 Task: Â Resize a video.
Action: Mouse pressed left at (752, 513)
Screenshot: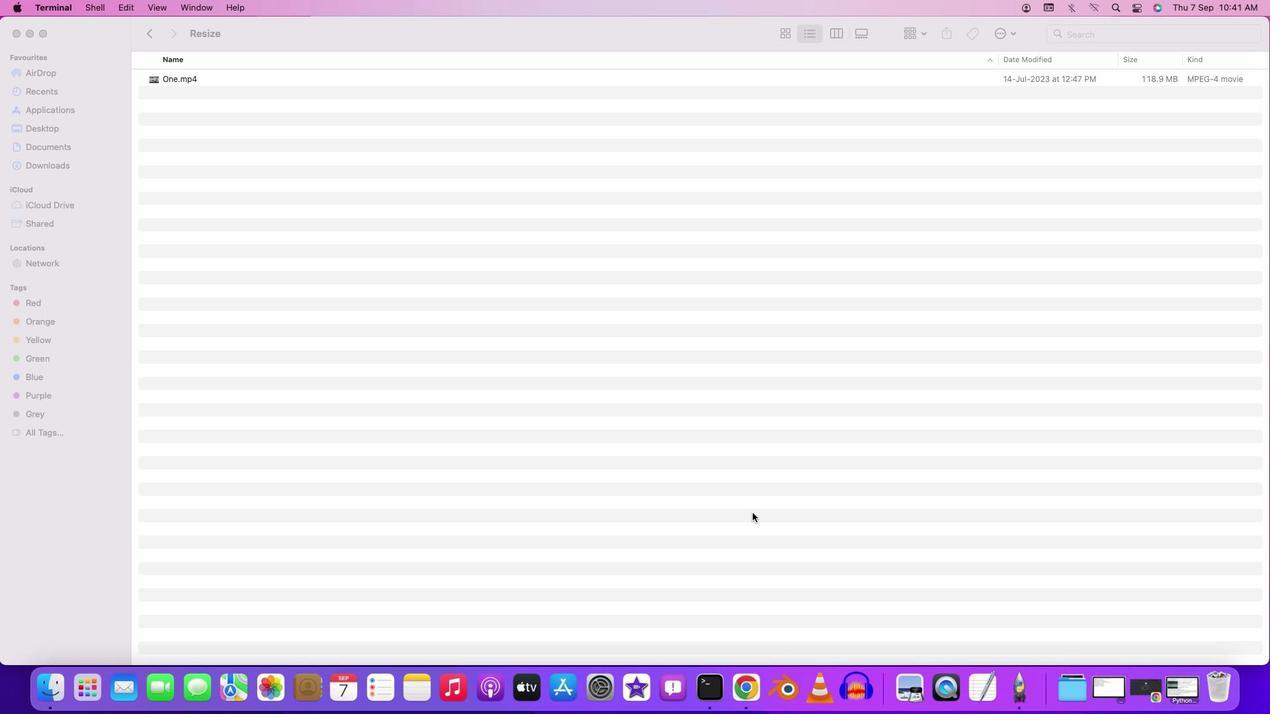 
Action: Mouse moved to (712, 675)
Screenshot: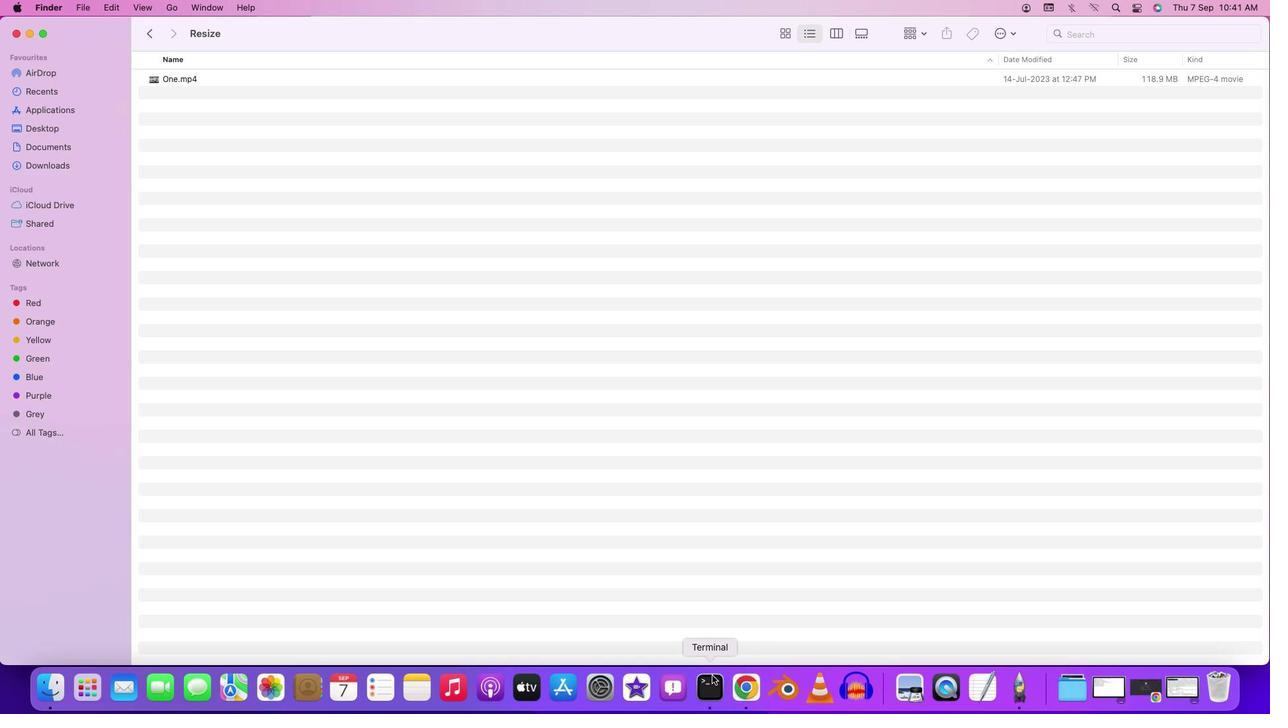 
Action: Mouse pressed right at (712, 675)
Screenshot: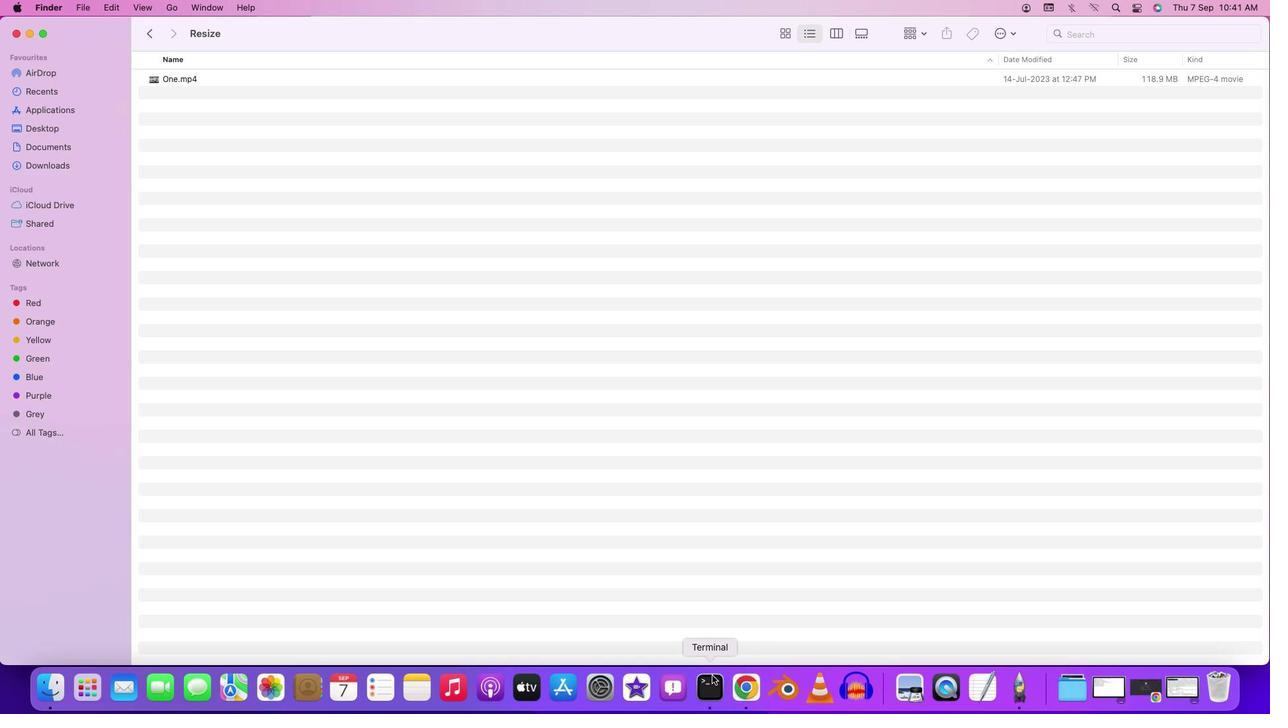 
Action: Mouse moved to (744, 519)
Screenshot: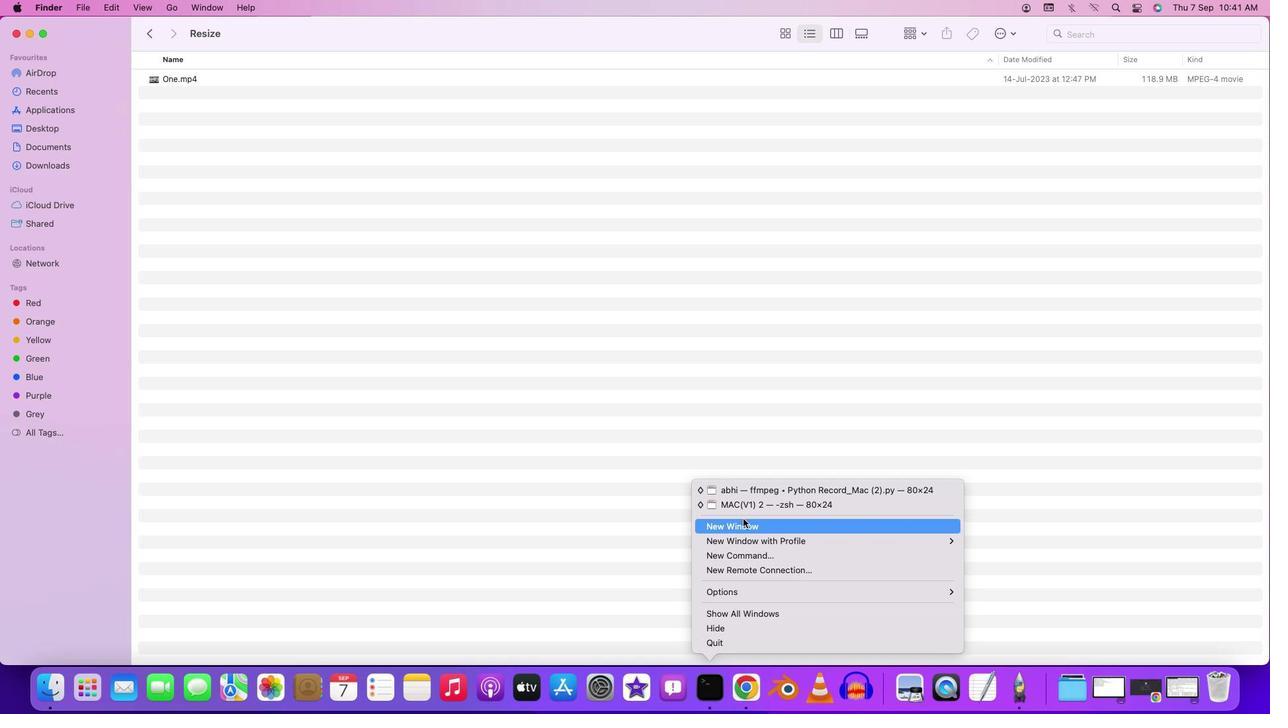 
Action: Mouse pressed left at (744, 519)
Screenshot: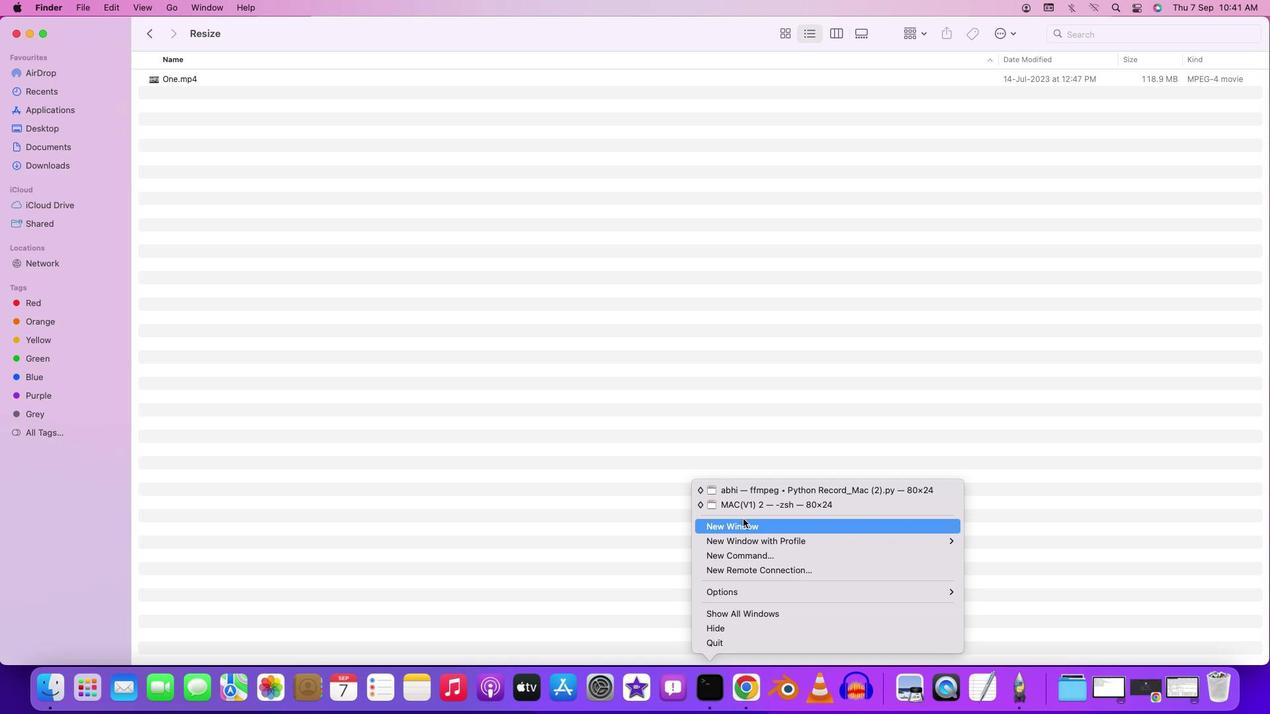 
Action: Mouse moved to (742, 519)
Screenshot: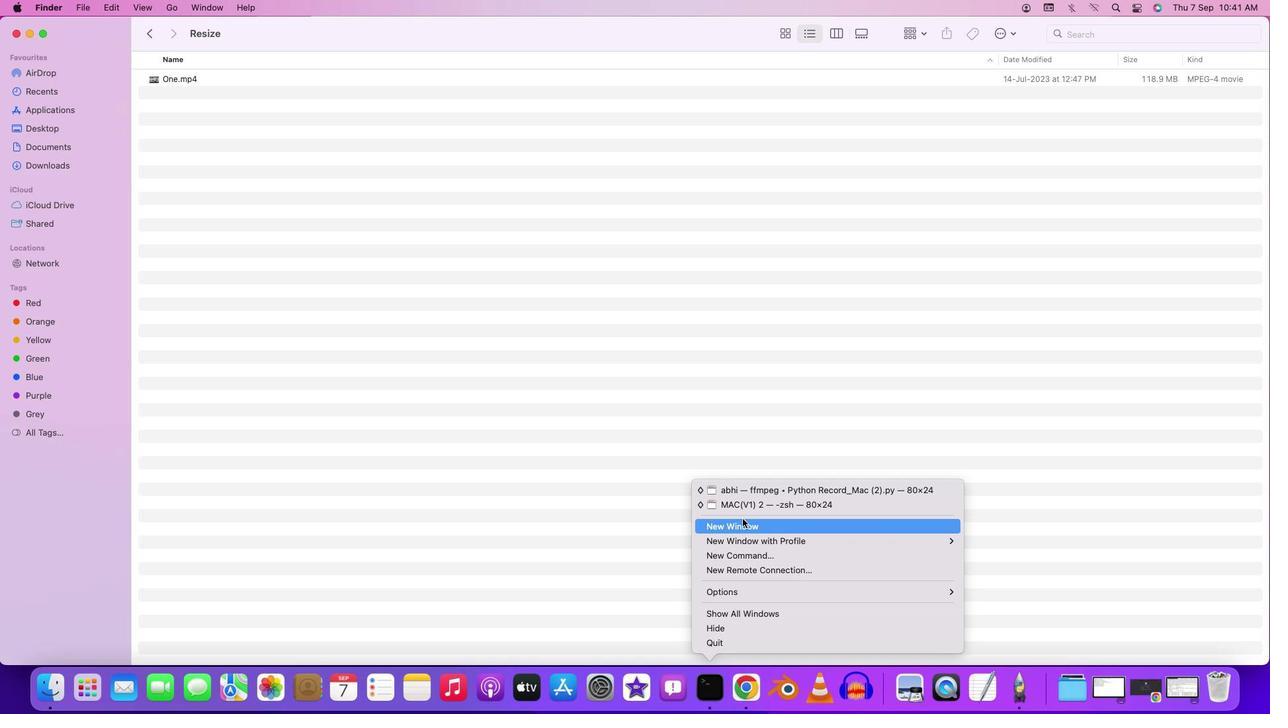 
Action: Key pressed 'c''d'Key.space'd''e''s''k''t''o''p'Key.enter'c''d'Key.spaceKey.shift'F''F''m''p''e''g'Key.enter'c''d'Key.spaceKey.shift'R''e''s''i''z''e'Key.enterKey.shift'f''f''m''p''e''g'Key.space'-''i'Key.spaceKey.shift'O''n''e''.''m''p''4'Key.space'-''s'Key.space'1''2''8''9'Key.backspace'0''x''7''2''0'Key.space'-''c'Key.shift':''a'Key.space'c''o''p''y'Key.spaceKey.shift'O''u''t''p''u''t'Key.spaceKey.backspace'1''1''2''3''.''m''p''4'Key.enter
Screenshot: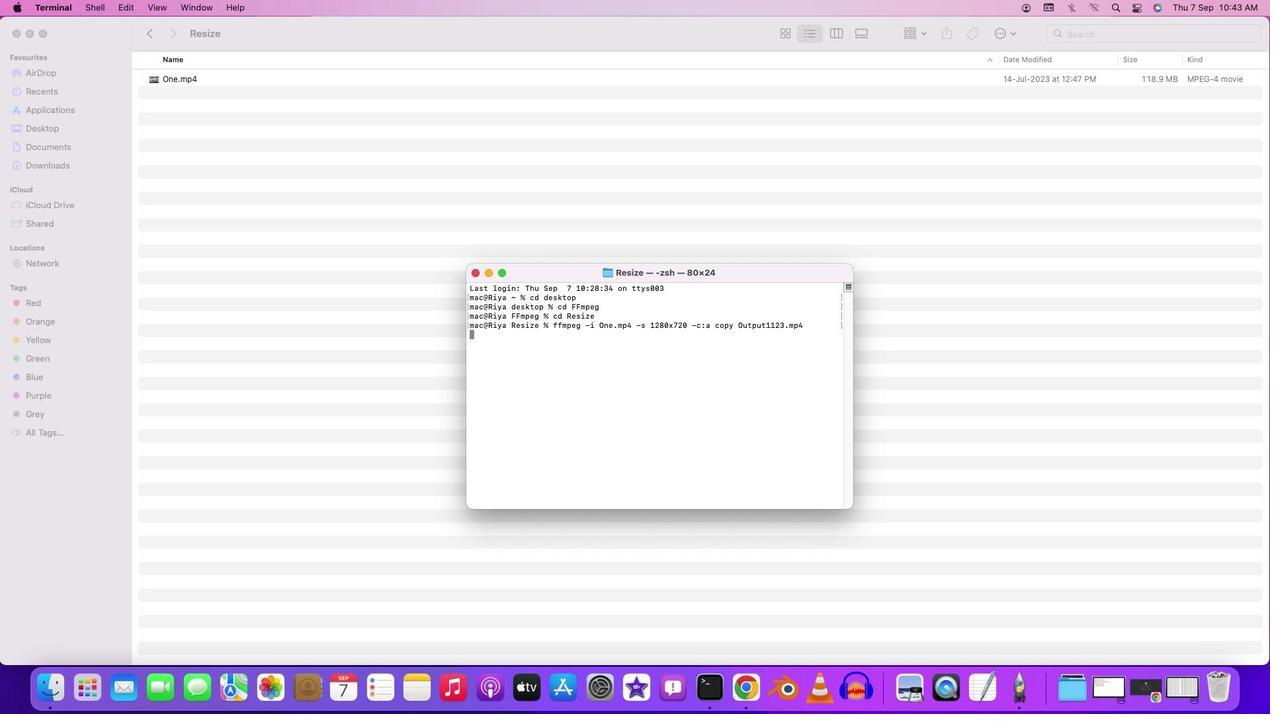
Action: Mouse moved to (628, 507)
Screenshot: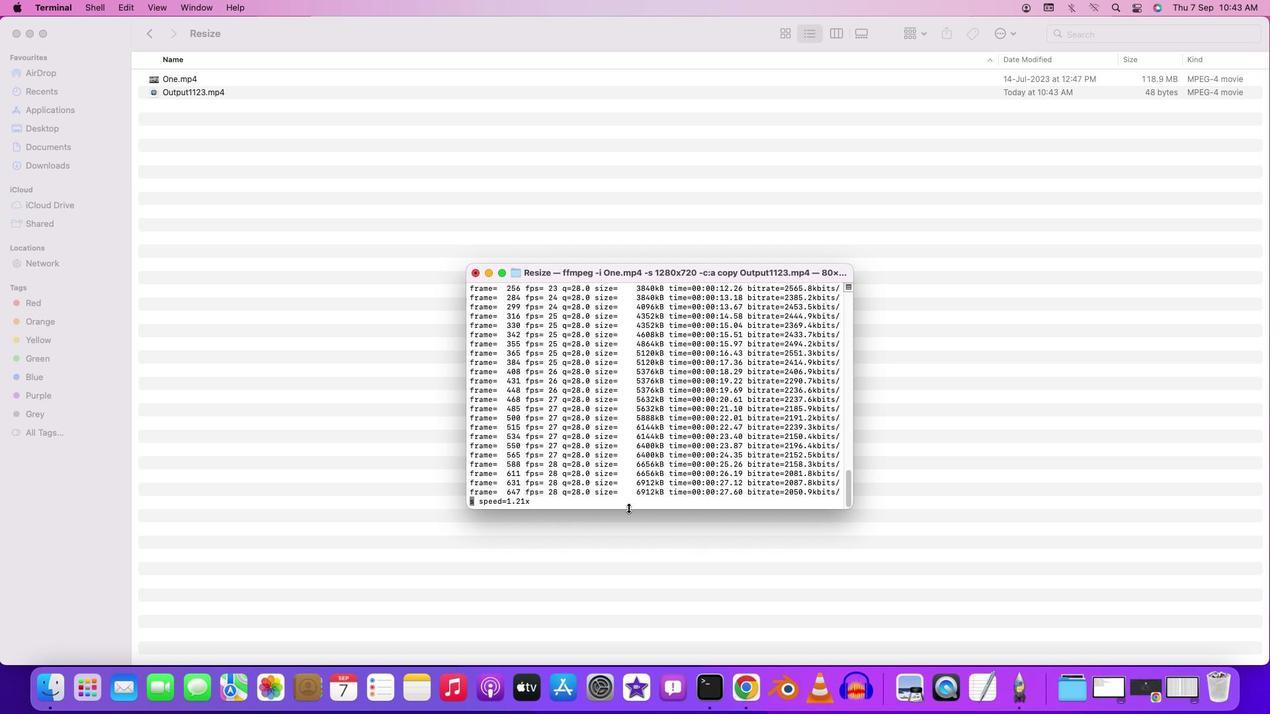 
